 Task: Add a signature Jordan Davis containing Best wishes for a happy National Disability Day, Jordan Davis to email address softage.2@softage.net and add a folder Coding
Action: Mouse moved to (555, 339)
Screenshot: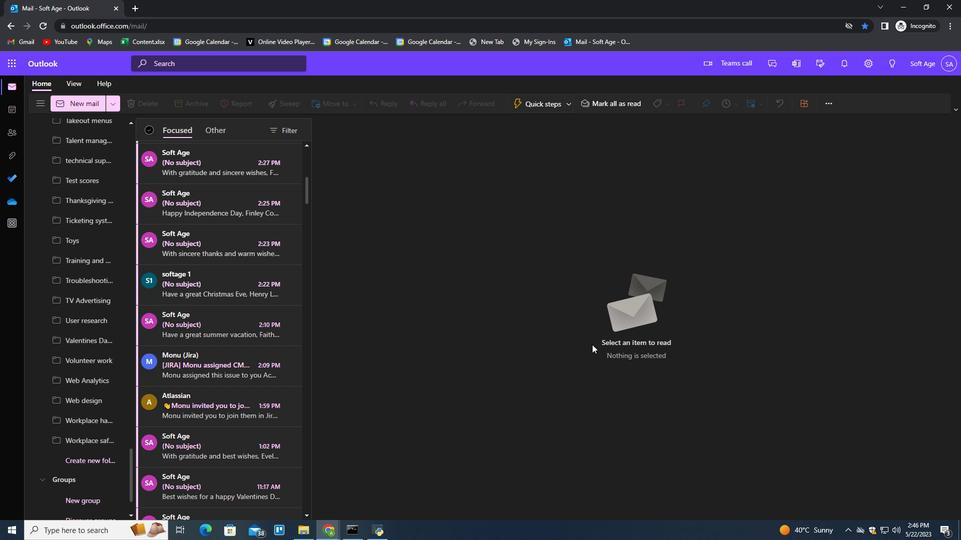 
Action: Key pressed n
Screenshot: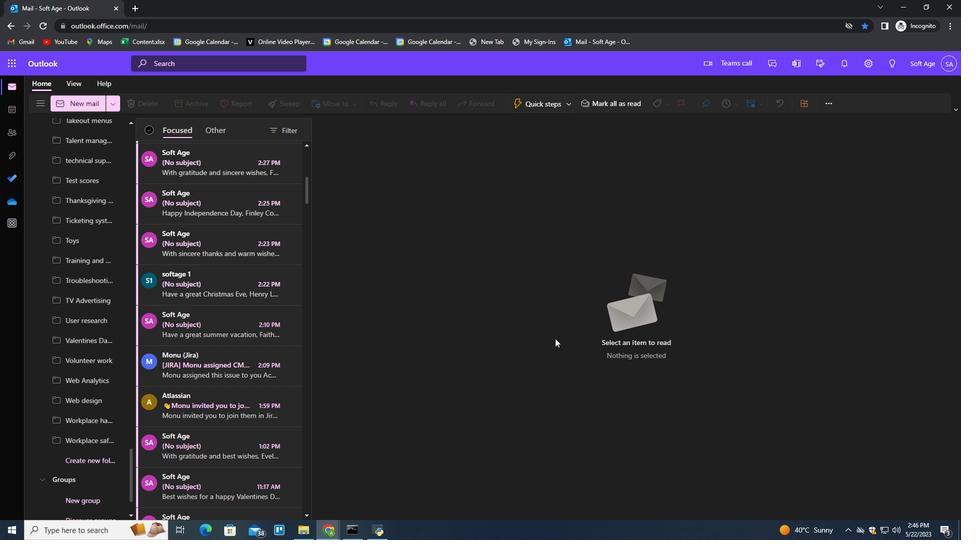
Action: Mouse moved to (670, 109)
Screenshot: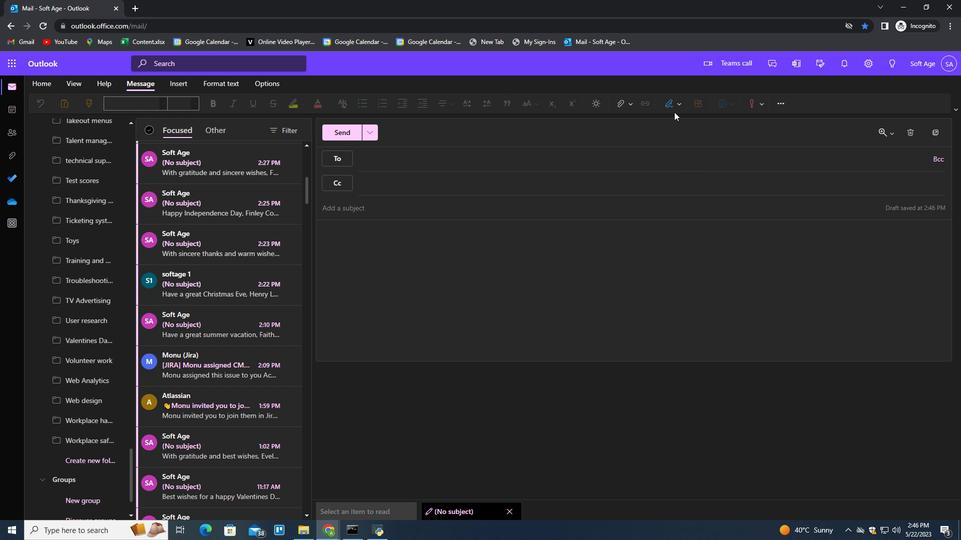
Action: Mouse pressed left at (670, 109)
Screenshot: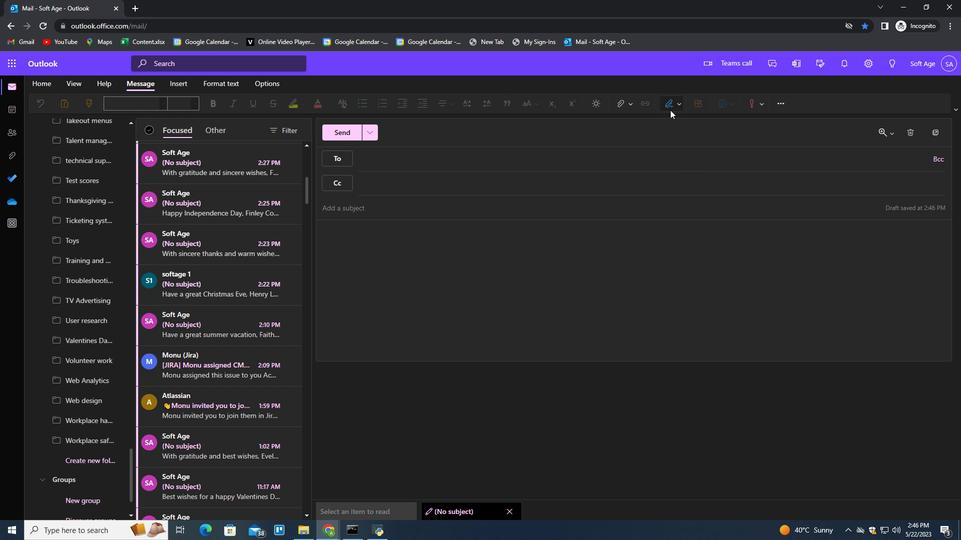 
Action: Mouse moved to (649, 145)
Screenshot: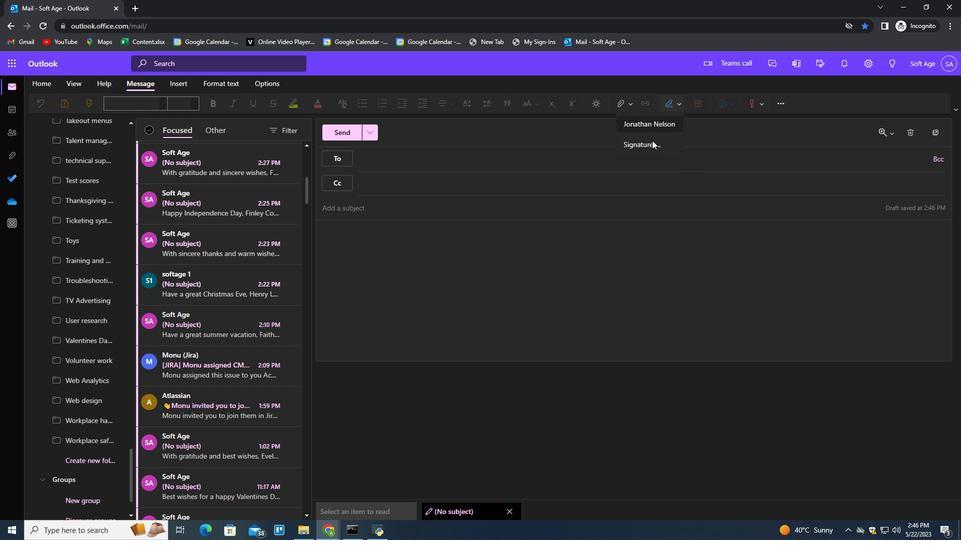 
Action: Mouse pressed left at (649, 145)
Screenshot: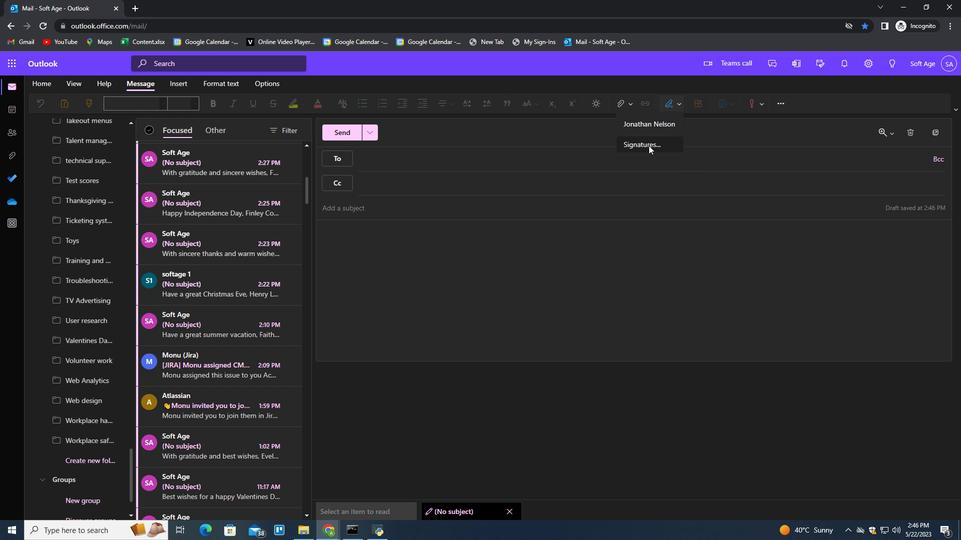 
Action: Mouse moved to (686, 181)
Screenshot: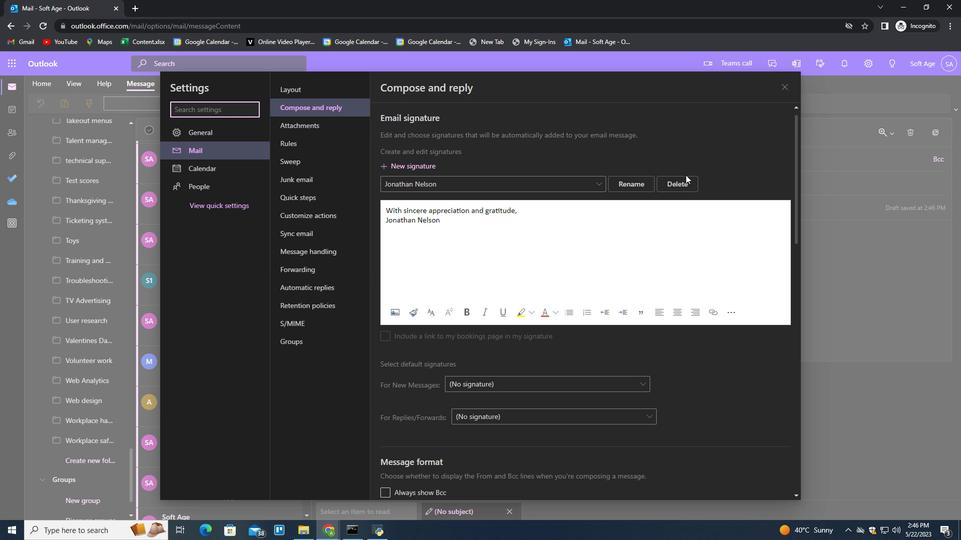 
Action: Mouse pressed left at (686, 181)
Screenshot: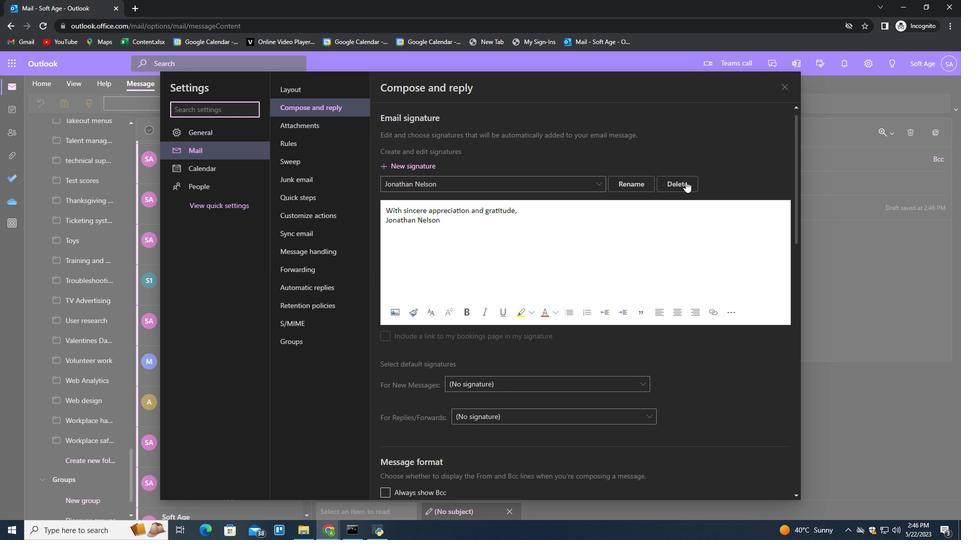 
Action: Mouse moved to (685, 182)
Screenshot: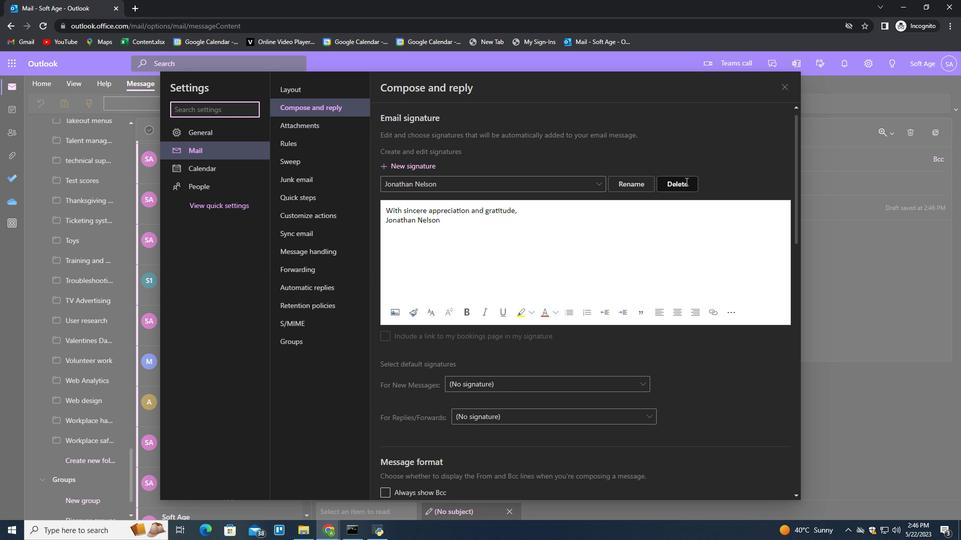 
Action: Mouse pressed left at (685, 182)
Screenshot: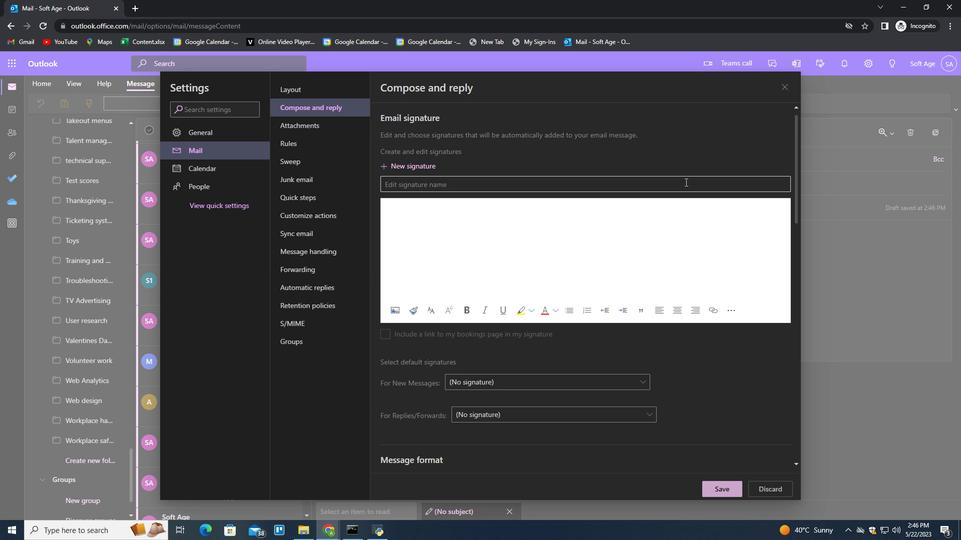 
Action: Mouse moved to (685, 182)
Screenshot: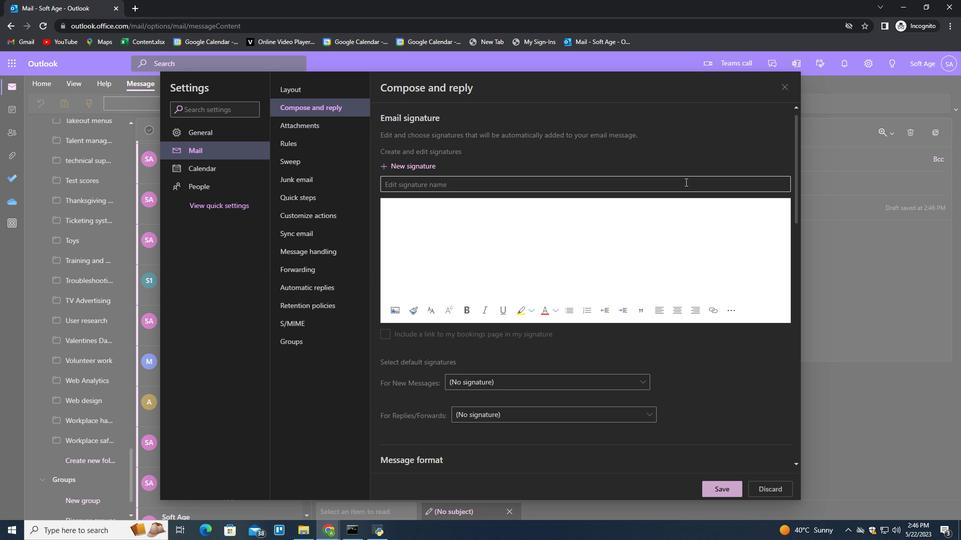 
Action: Key pressed <Key.shift>Jordan<Key.space><Key.shift>Davis<Key.tab><Key.shift>Best<Key.space>wishes<Key.space>for<Key.space>a<Key.space>happy<Key.space><Key.shift>Naitonal<Key.space>dea<Key.backspace><Key.backspace><Key.backspace><Key.backspace><Key.backspace><Key.backspace><Key.backspace><Key.backspace><Key.backspace><Key.backspace>tional<Key.space><Key.shift>Disavility<Key.space><Key.shift><Key.backspace><Key.backspace><Key.backspace><Key.backspace><Key.backspace><Key.backspace><Key.backspace>bility<Key.space><Key.shift>Day,<Key.shift_r><Key.enter><Key.shift>Jordan<Key.space><Key.shift>Davis
Screenshot: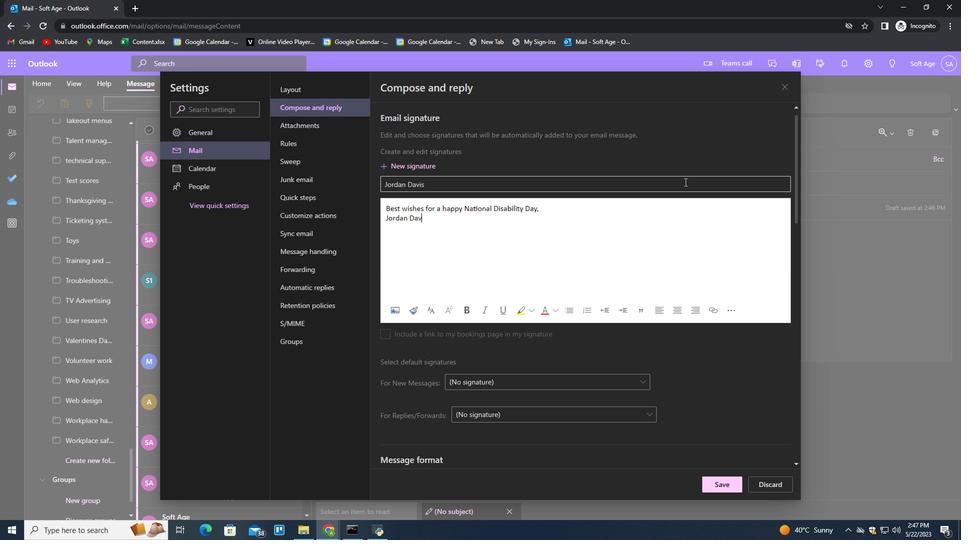
Action: Mouse moved to (713, 480)
Screenshot: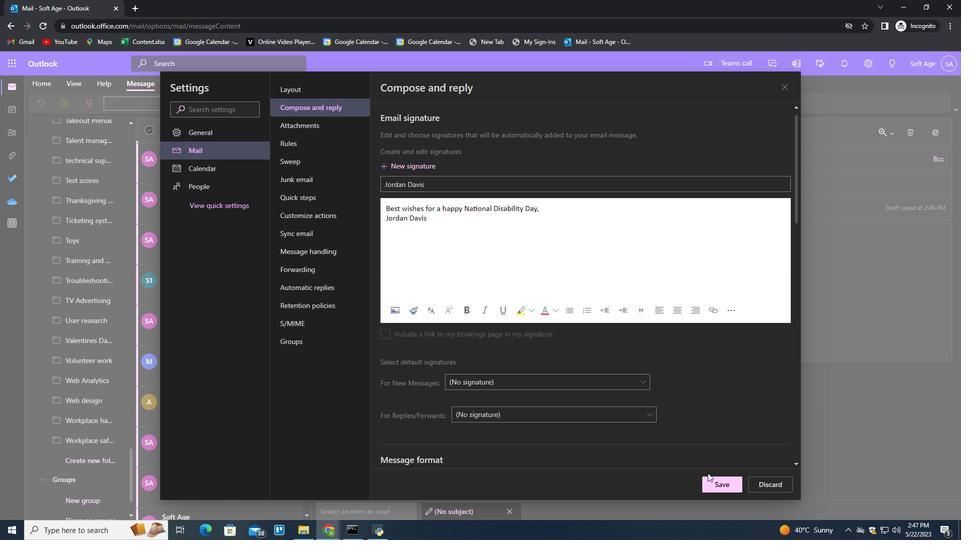 
Action: Mouse pressed left at (713, 480)
Screenshot: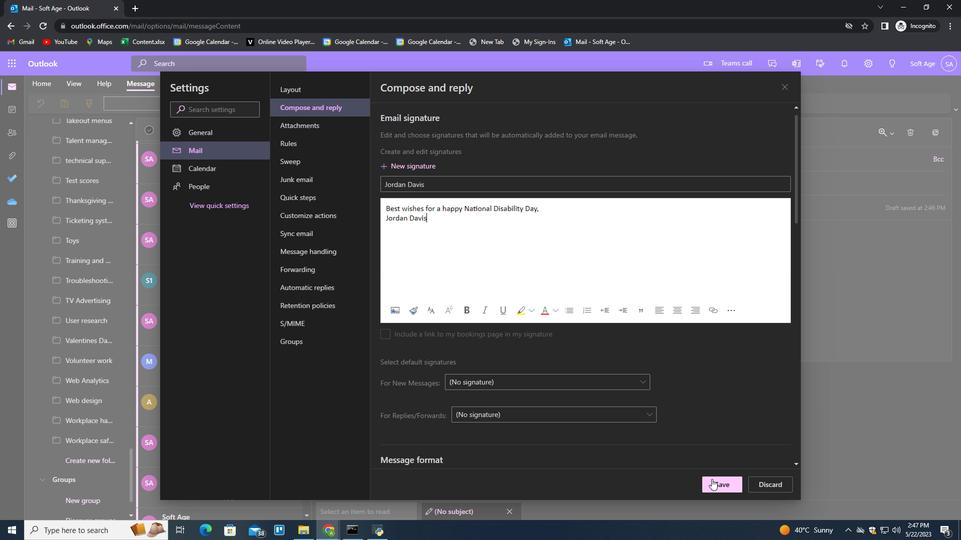 
Action: Mouse moved to (815, 350)
Screenshot: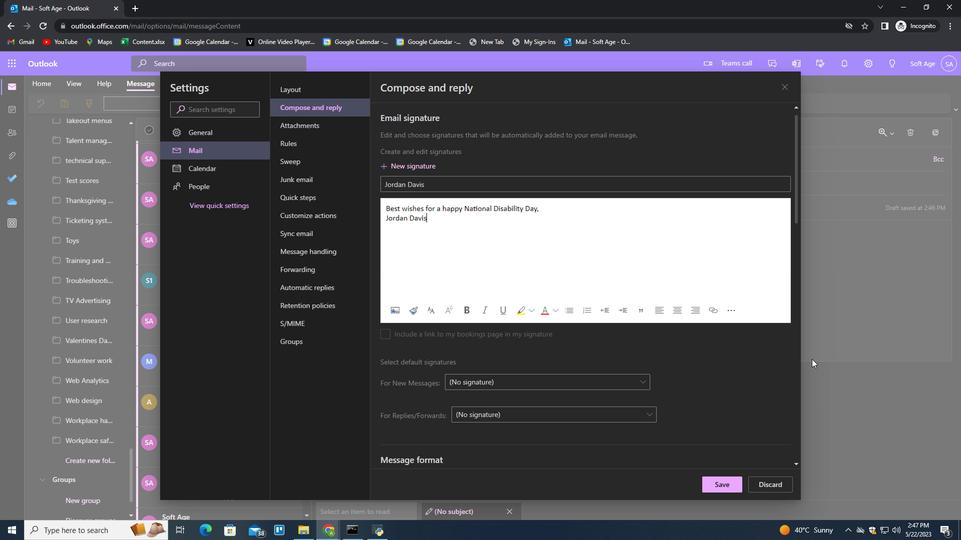 
Action: Mouse pressed left at (815, 350)
Screenshot: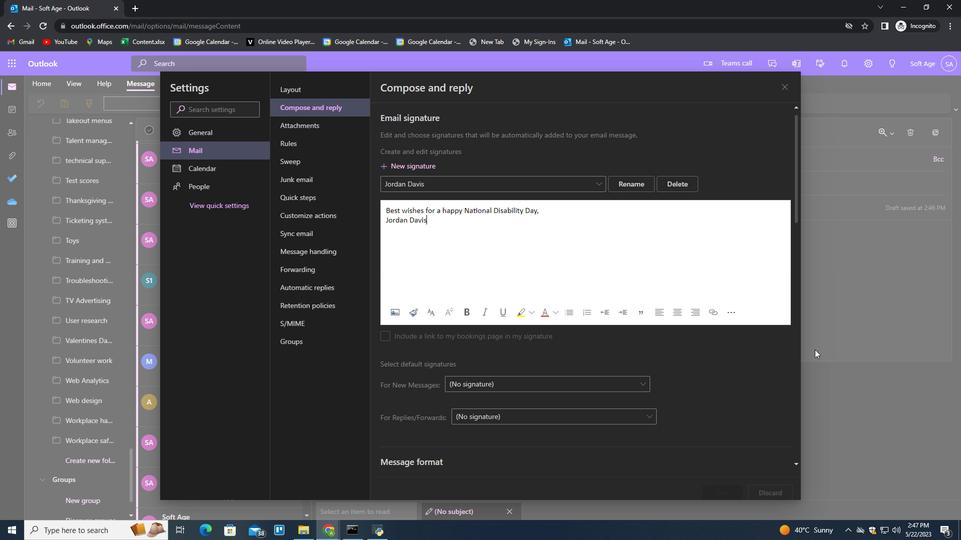 
Action: Mouse moved to (676, 99)
Screenshot: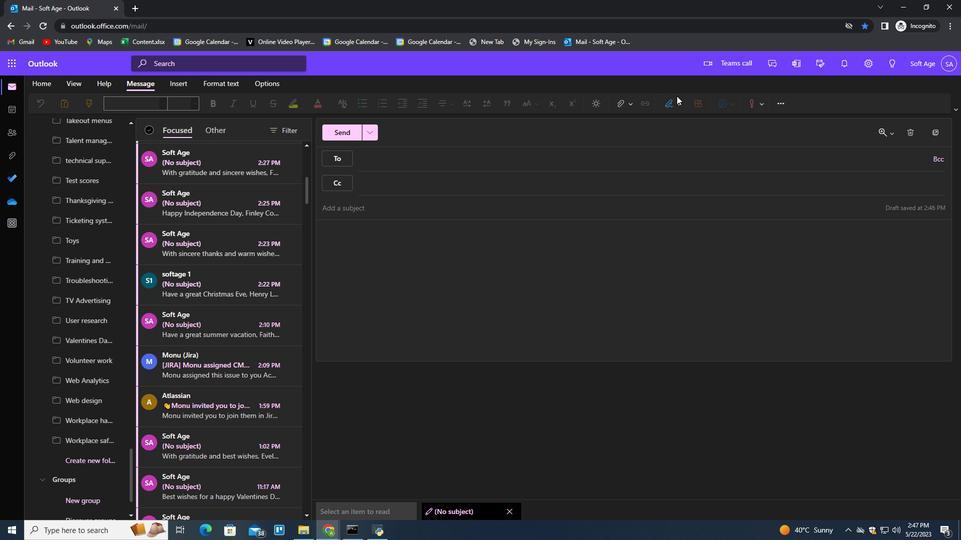 
Action: Mouse pressed left at (676, 99)
Screenshot: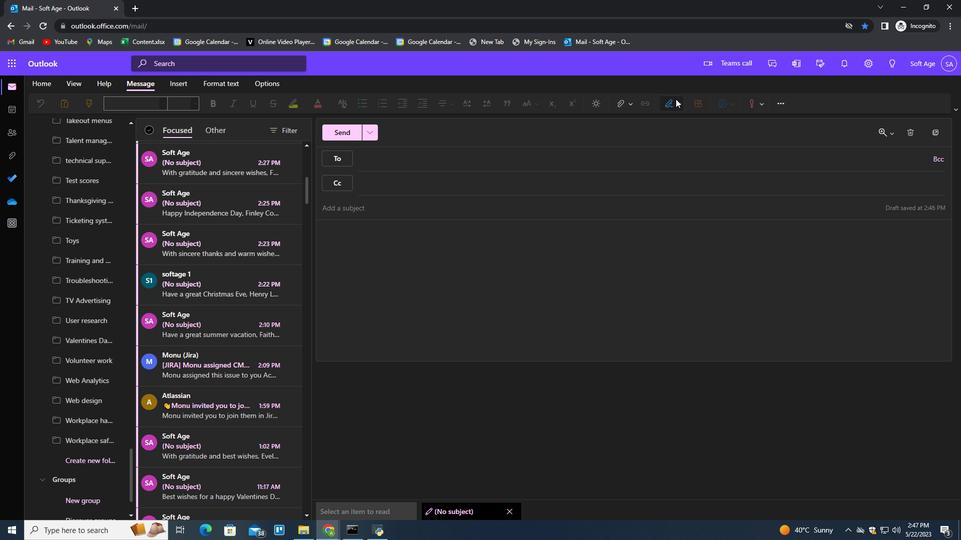 
Action: Mouse moved to (659, 123)
Screenshot: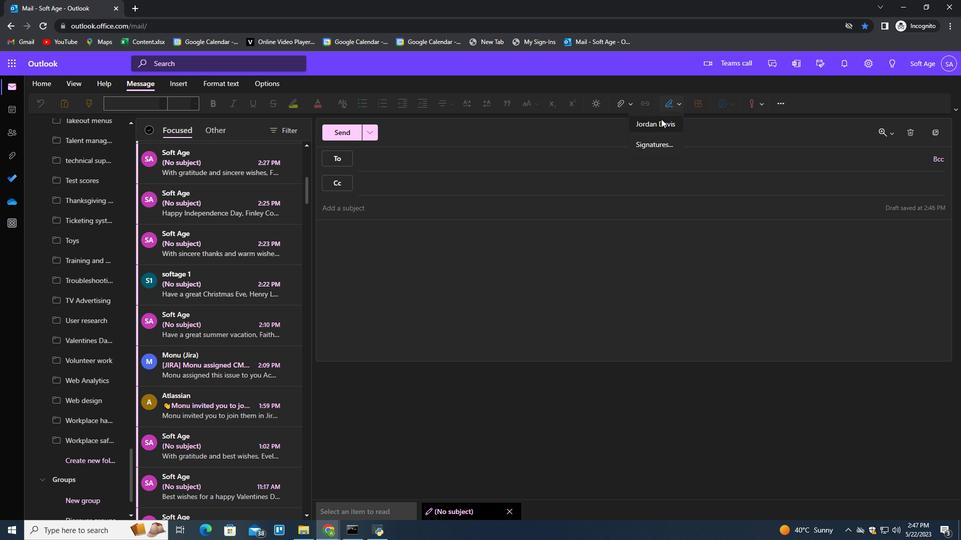 
Action: Mouse pressed left at (659, 123)
Screenshot: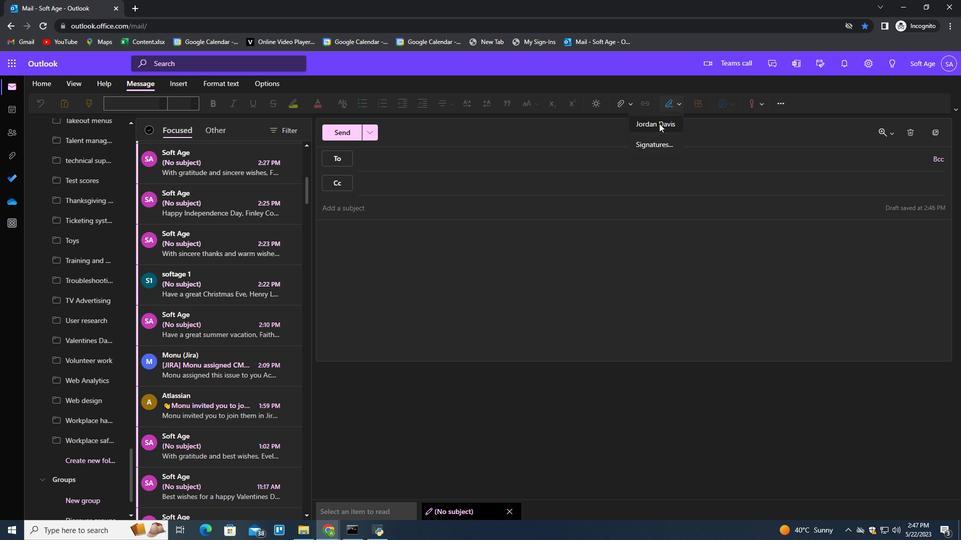 
Action: Mouse moved to (376, 160)
Screenshot: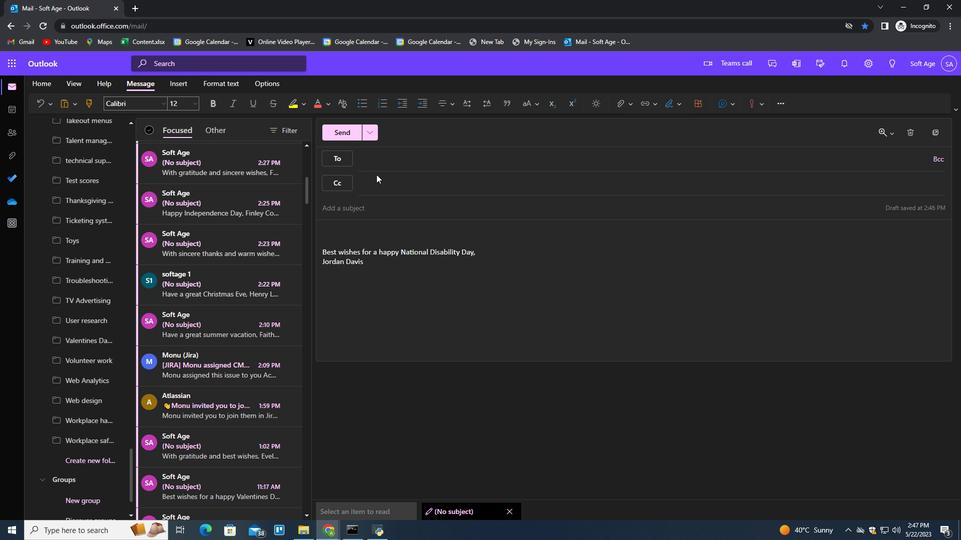 
Action: Mouse pressed left at (376, 160)
Screenshot: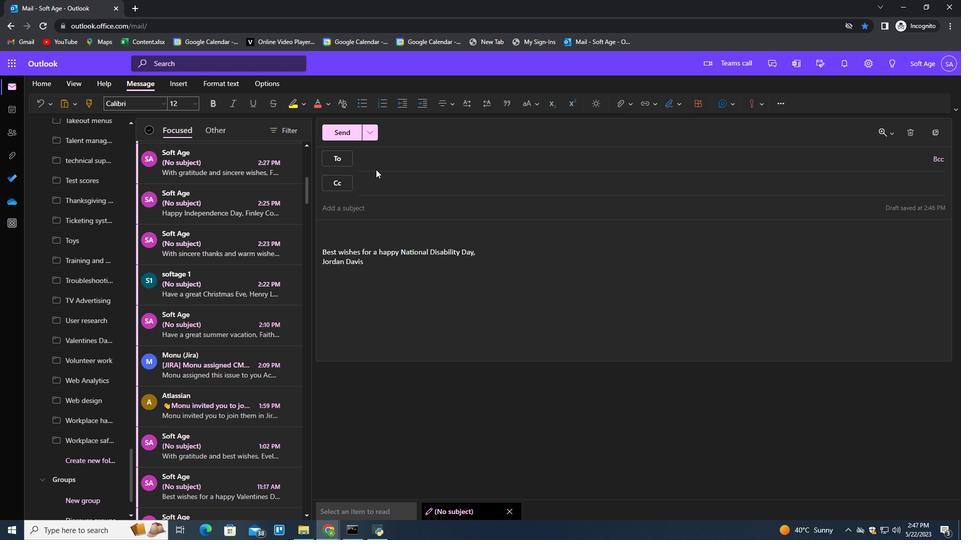 
Action: Key pressed softae<Key.backspace>ge.3<Key.backspace>2<Key.shift>@softage.net<Key.enter>
Screenshot: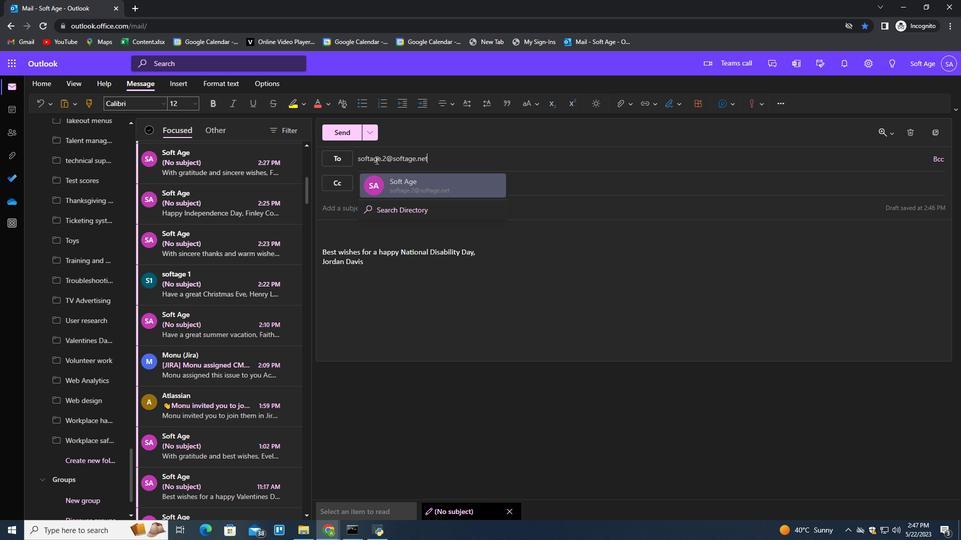
Action: Mouse moved to (94, 461)
Screenshot: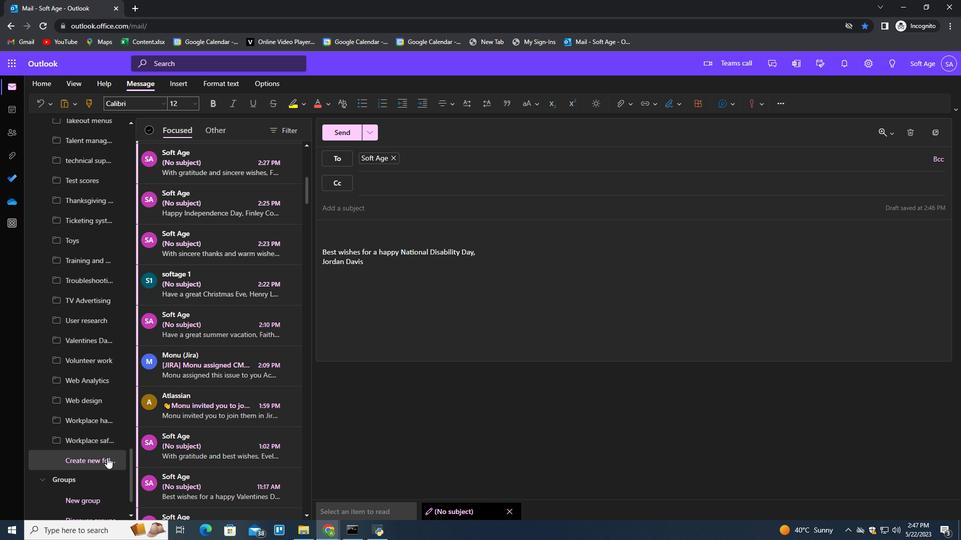 
Action: Mouse pressed left at (94, 461)
Screenshot: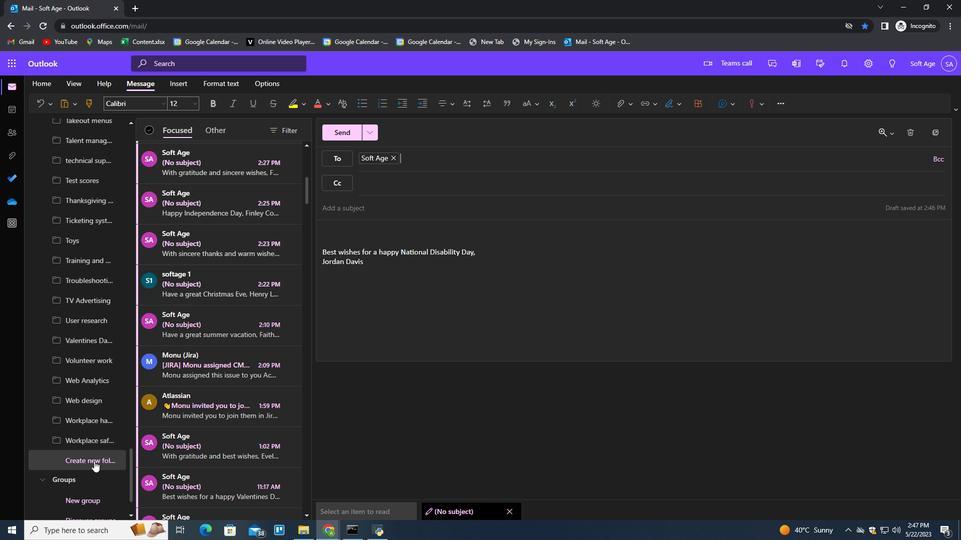 
Action: Key pressed <Key.shift>Coding<Key.enter>
Screenshot: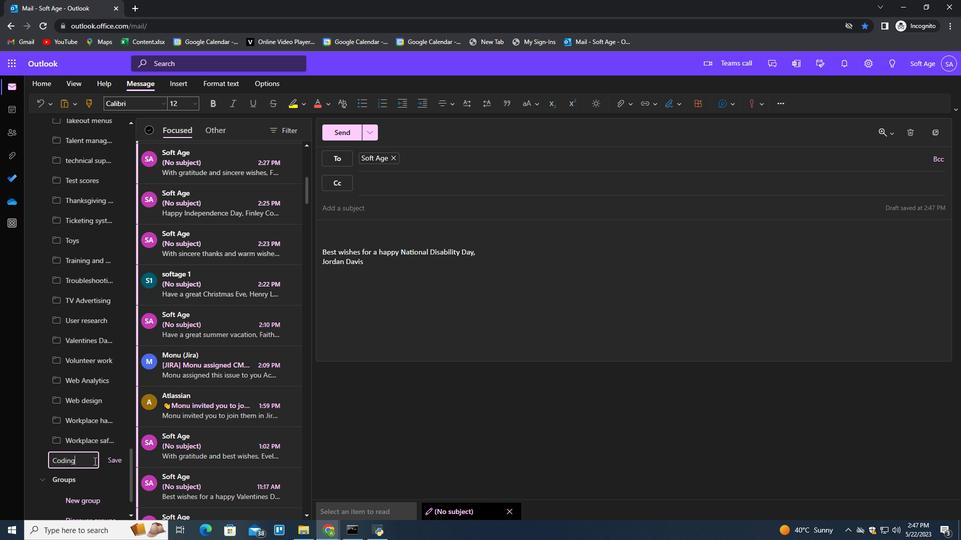 
